 Task: Use "Create a filter" for column N.
Action: Mouse moved to (831, 150)
Screenshot: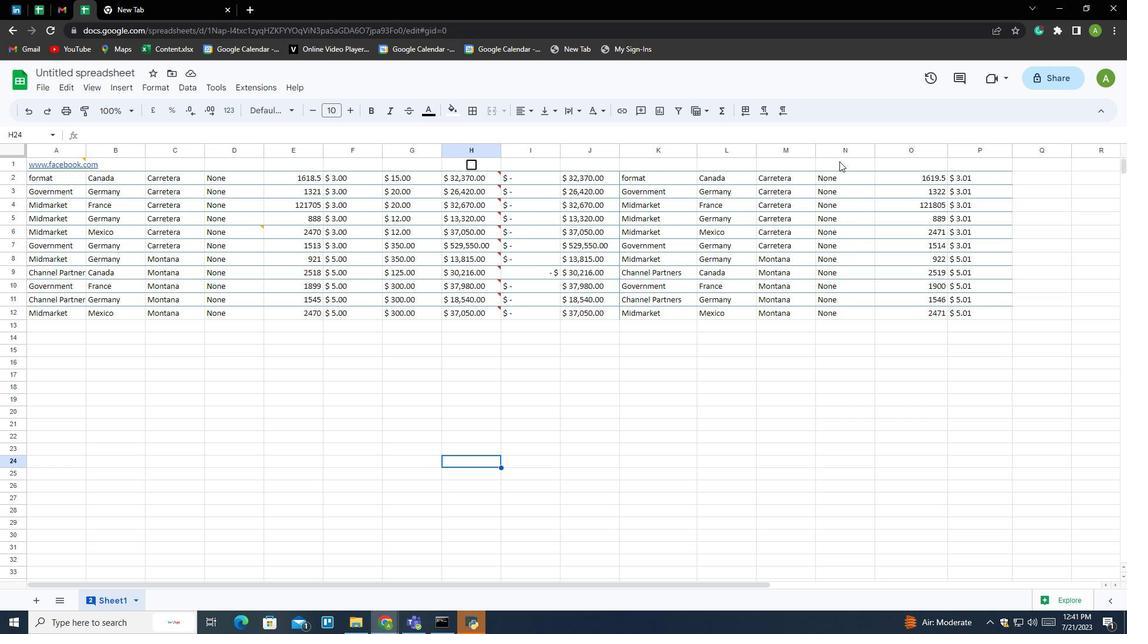 
Action: Mouse pressed left at (831, 150)
Screenshot: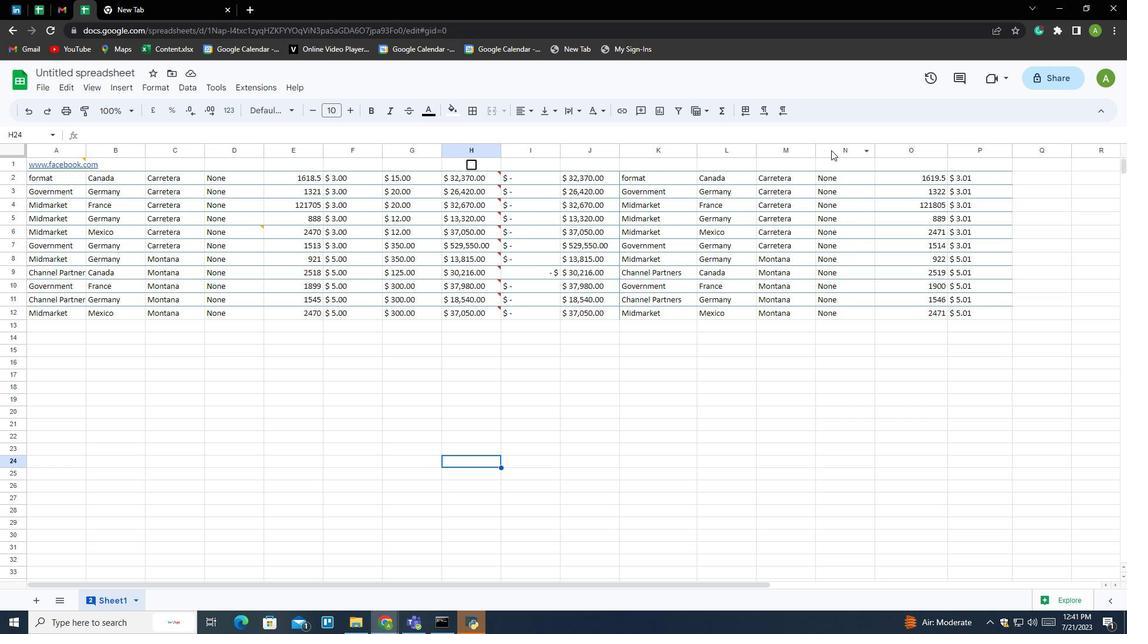 
Action: Mouse moved to (677, 111)
Screenshot: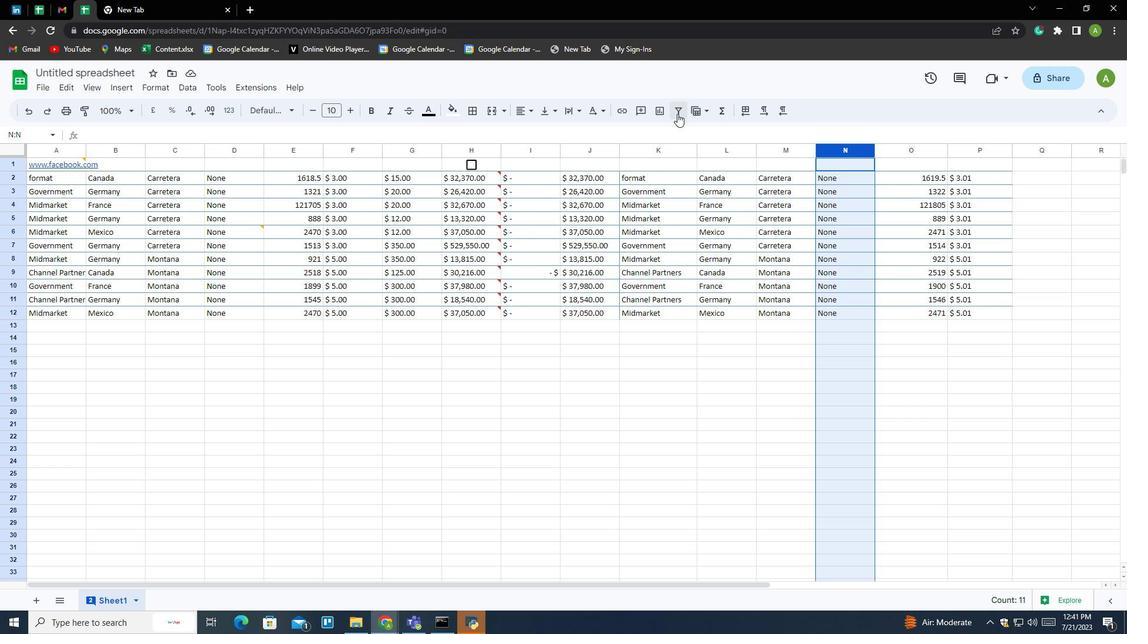 
Action: Mouse pressed left at (677, 111)
Screenshot: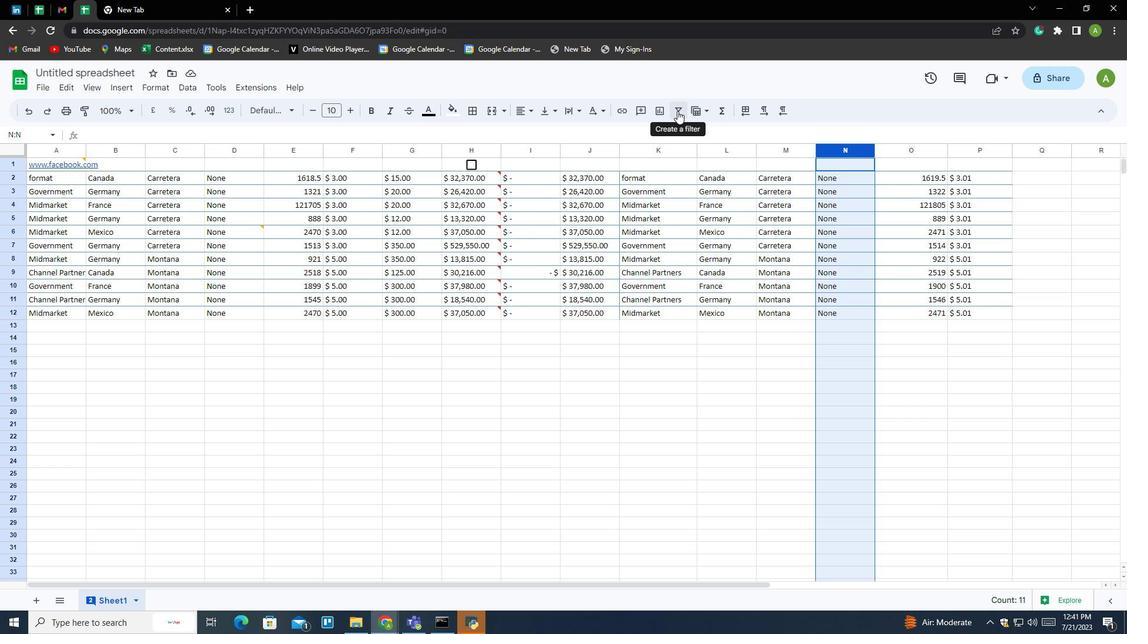 
Action: Mouse moved to (656, 358)
Screenshot: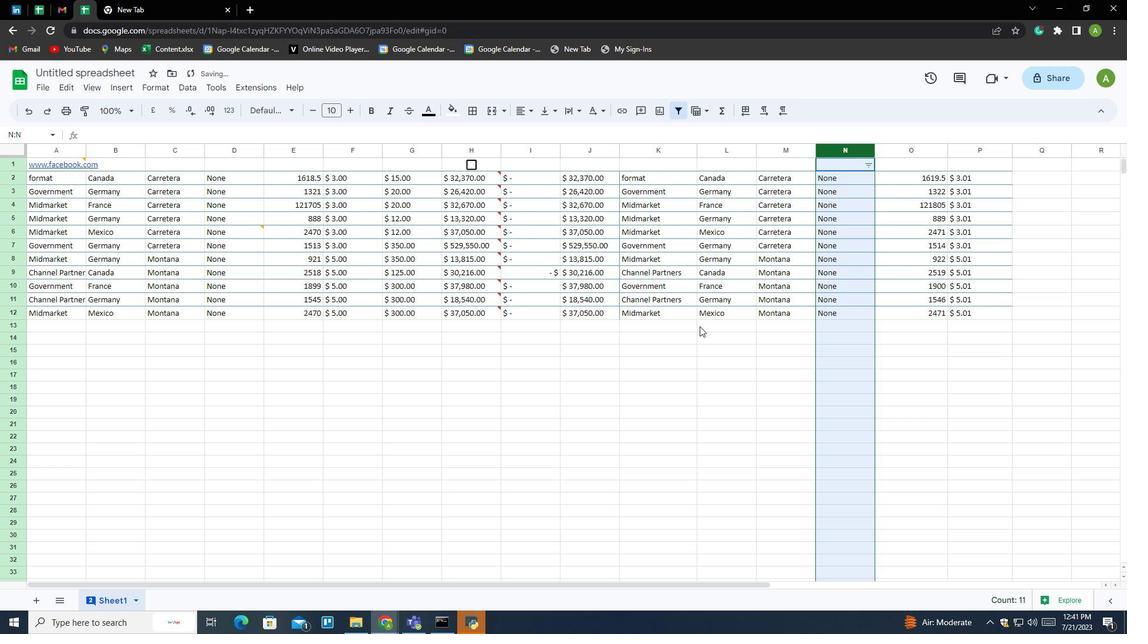 
